 Task: Check out a specific commit in a detached head state with a custom commit ID and discard local changes.
Action: Mouse moved to (451, 402)
Screenshot: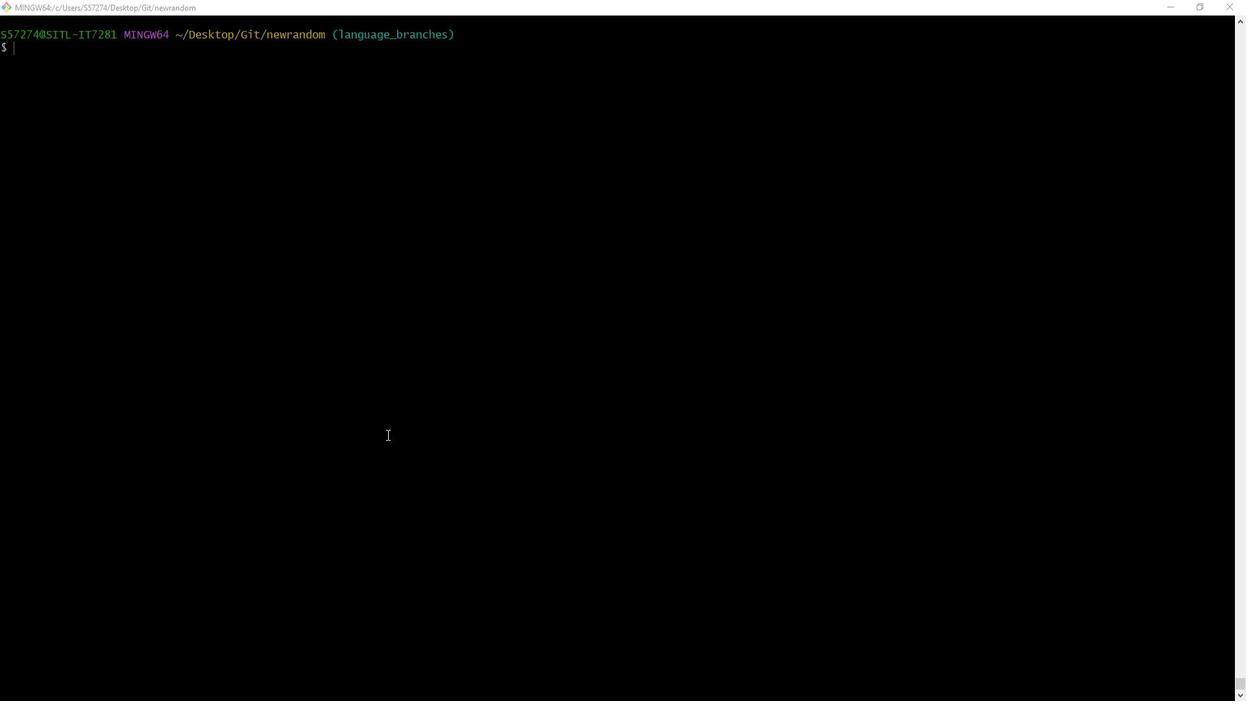 
Action: Mouse pressed left at (451, 402)
Screenshot: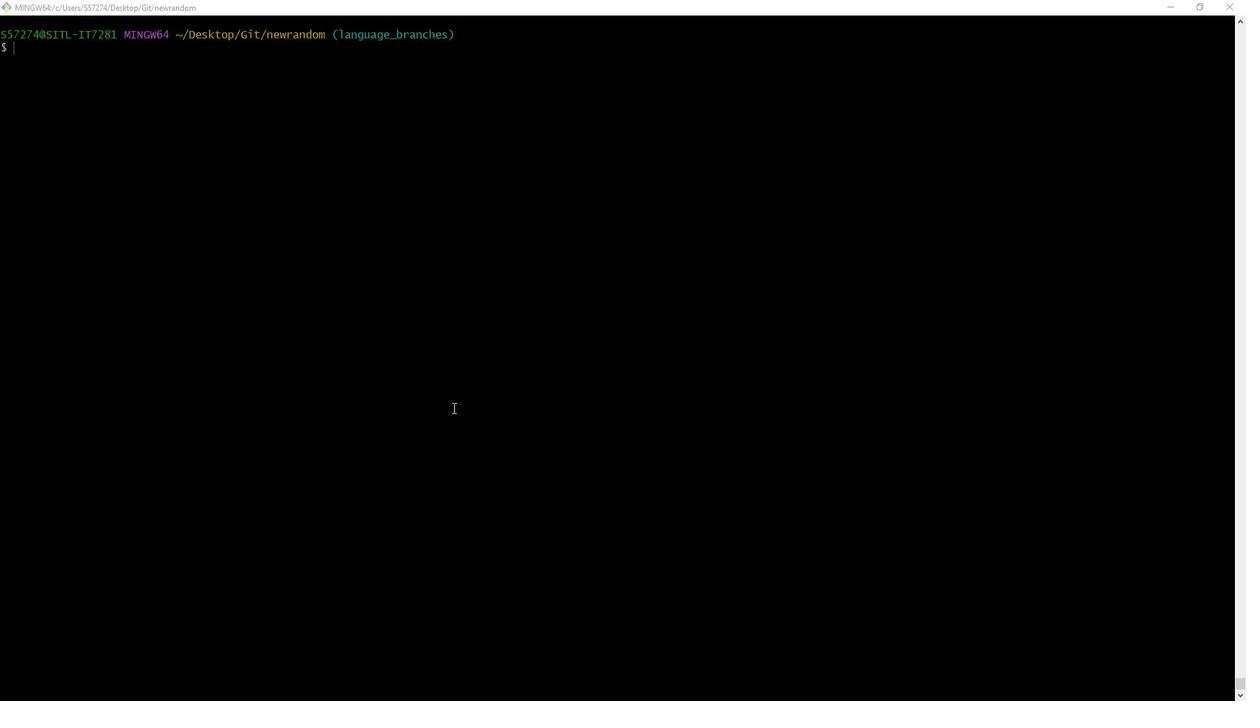 
Action: Key pressed git<Key.space>checkout<Key.space>0c622091<Key.enter>git<Key.space>reset<Key.space>--hard<Key.enter>
Screenshot: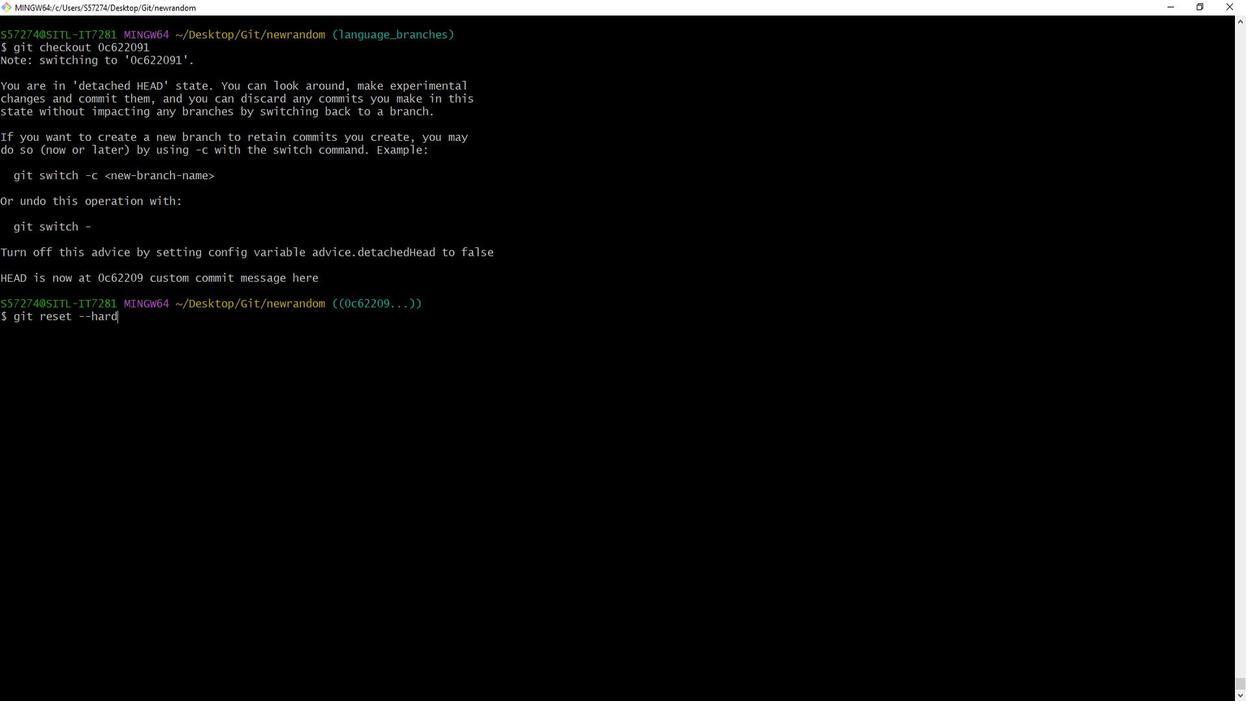 
Action: Mouse moved to (36, 324)
Screenshot: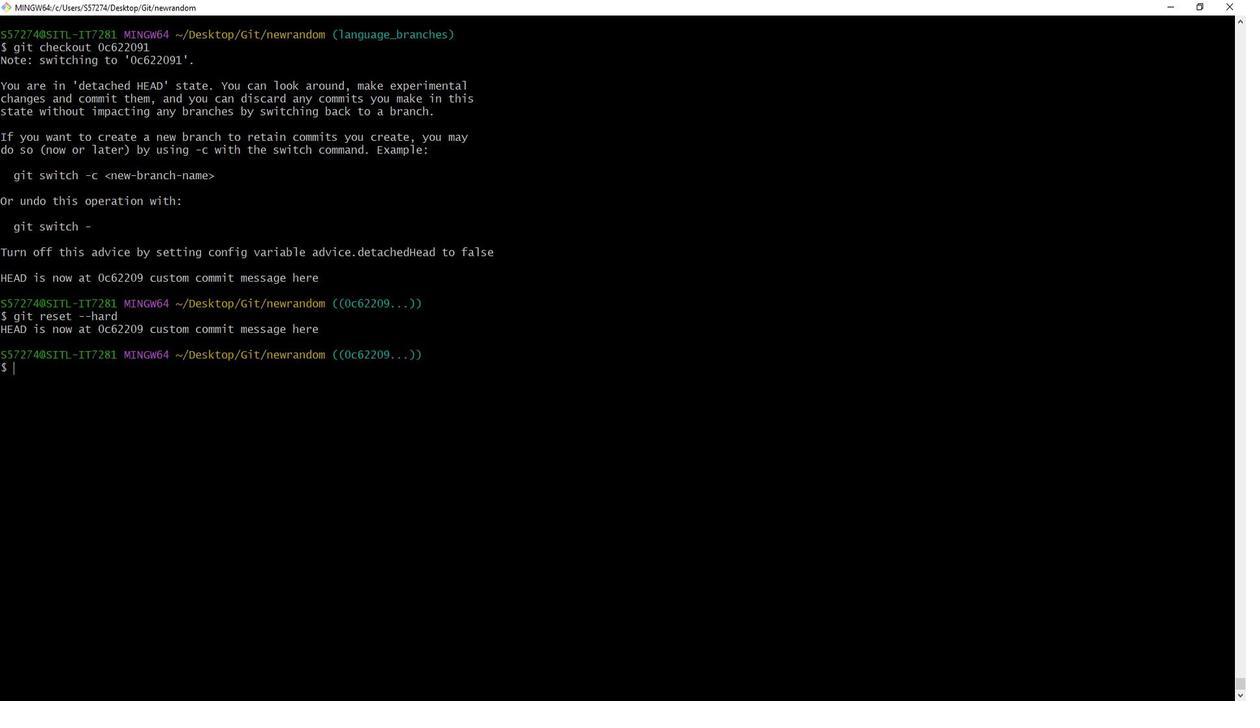 
Action: Mouse pressed left at (36, 324)
Screenshot: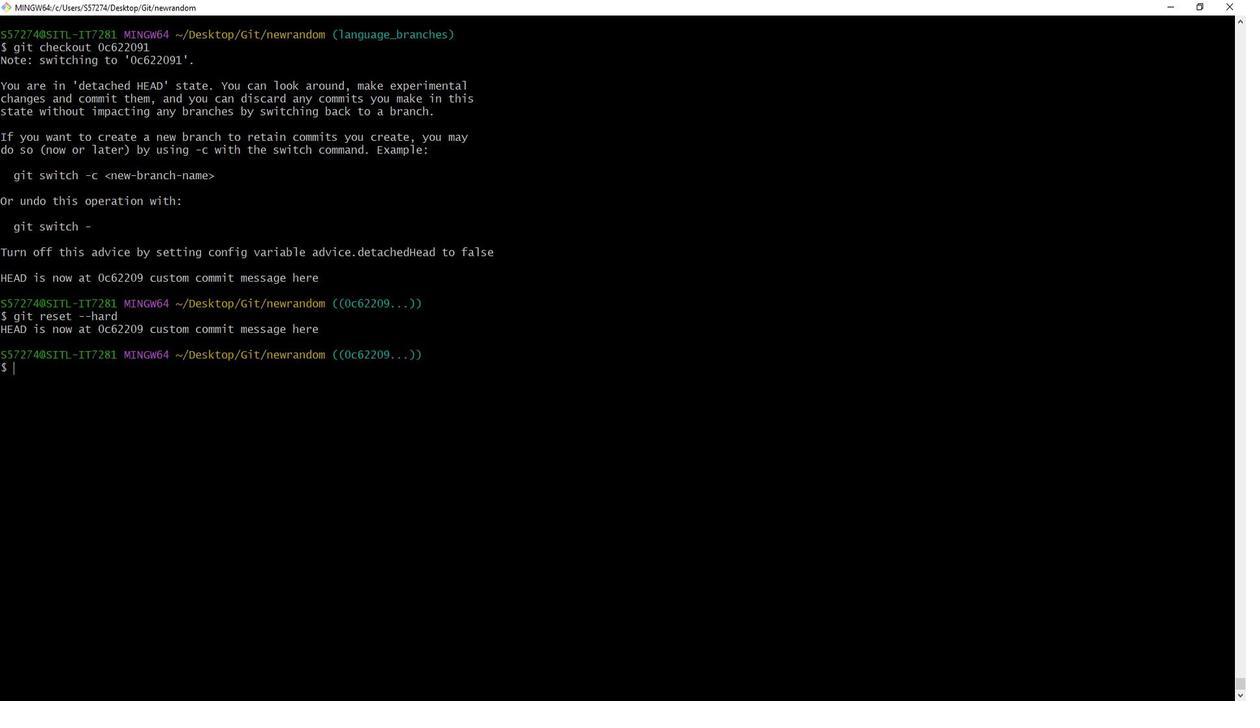 
